 Task: Look for properties with dryer facilities.
Action: Mouse moved to (796, 130)
Screenshot: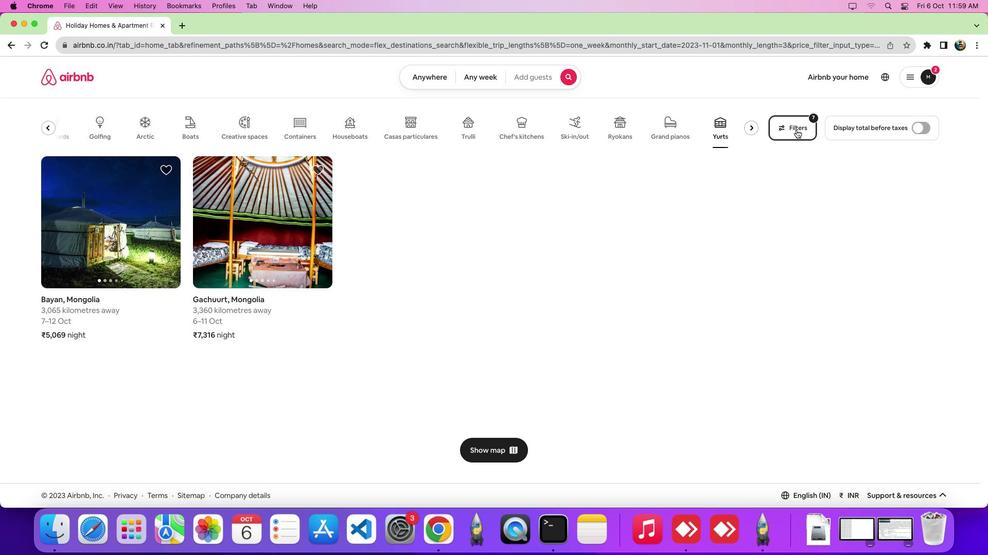 
Action: Mouse pressed left at (796, 130)
Screenshot: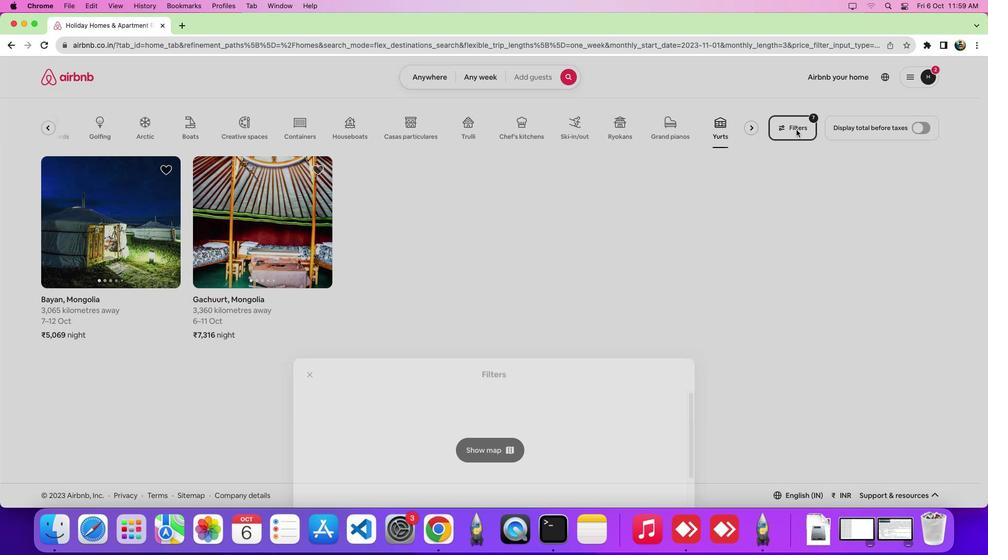 
Action: Mouse moved to (381, 180)
Screenshot: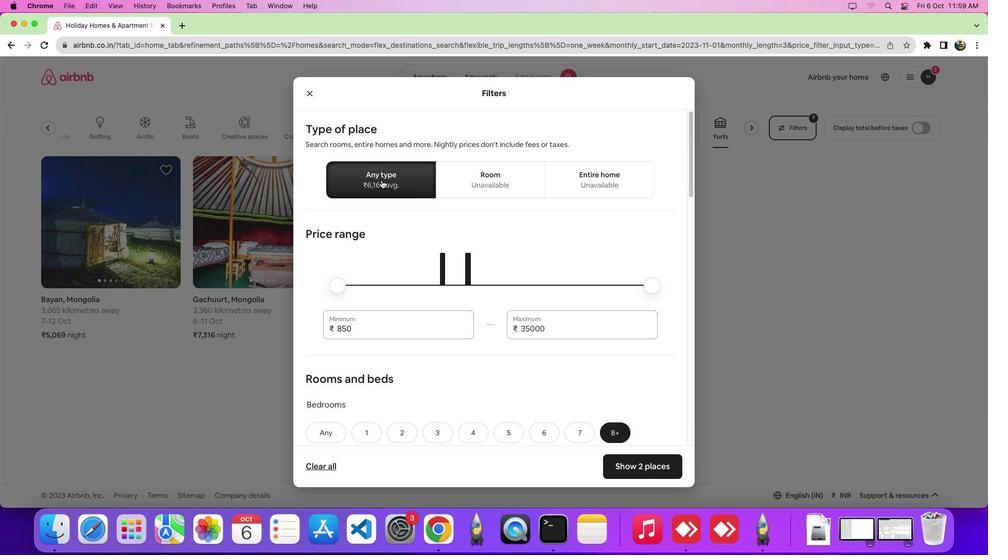 
Action: Mouse pressed left at (381, 180)
Screenshot: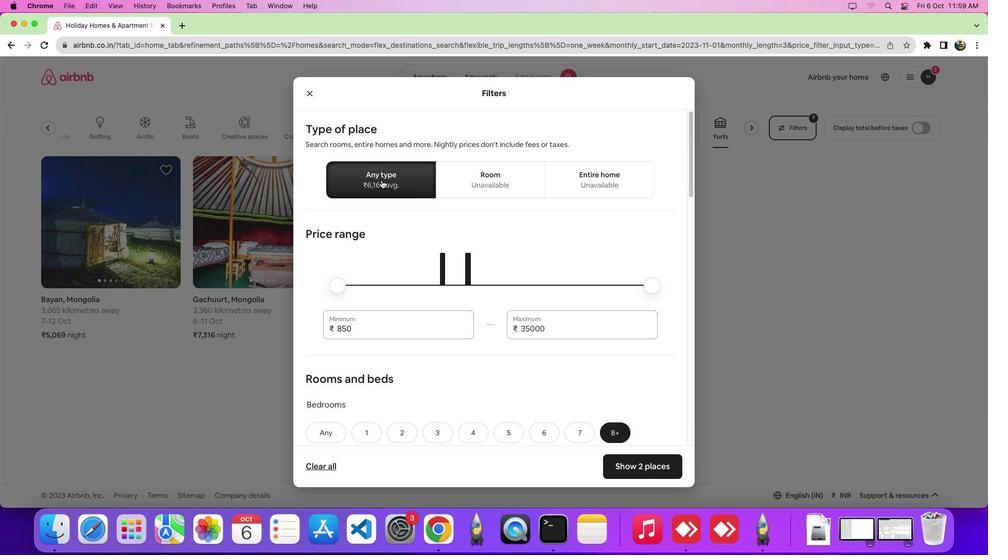 
Action: Mouse moved to (490, 309)
Screenshot: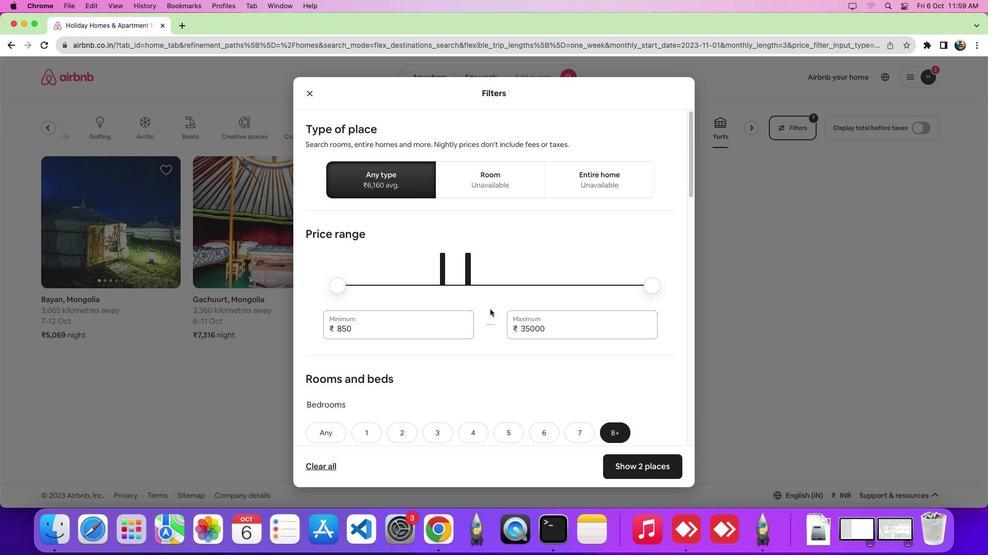 
Action: Mouse scrolled (490, 309) with delta (0, 0)
Screenshot: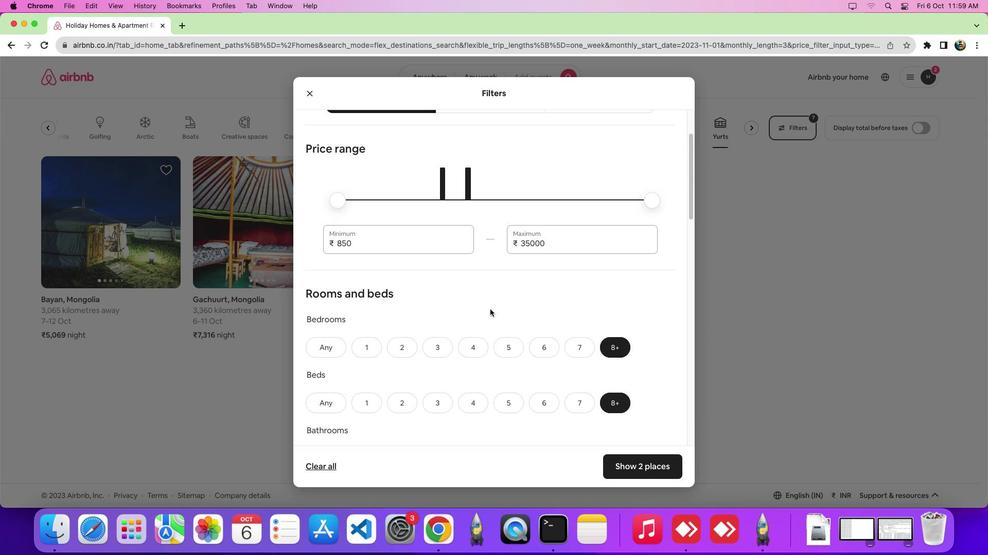 
Action: Mouse scrolled (490, 309) with delta (0, 0)
Screenshot: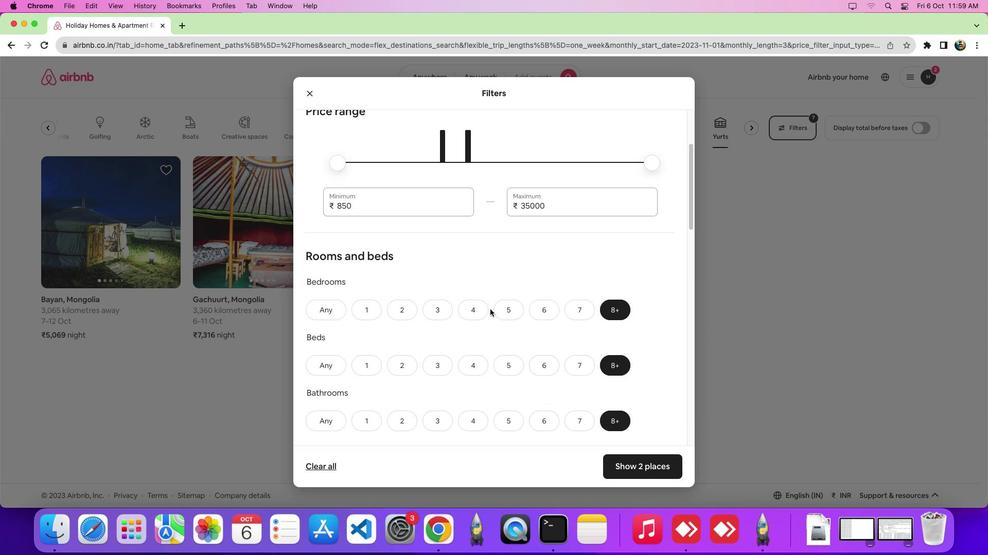
Action: Mouse scrolled (490, 309) with delta (0, -2)
Screenshot: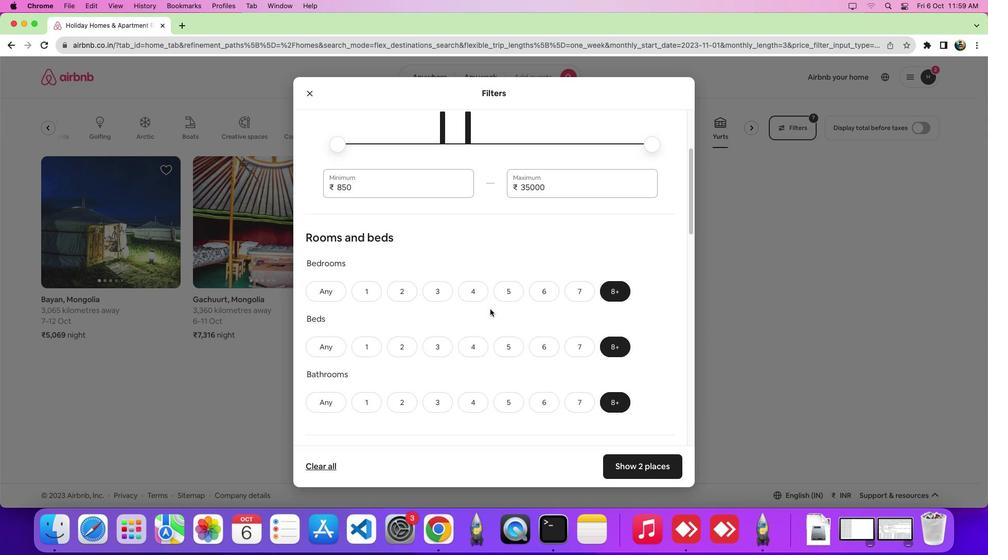 
Action: Mouse scrolled (490, 309) with delta (0, 0)
Screenshot: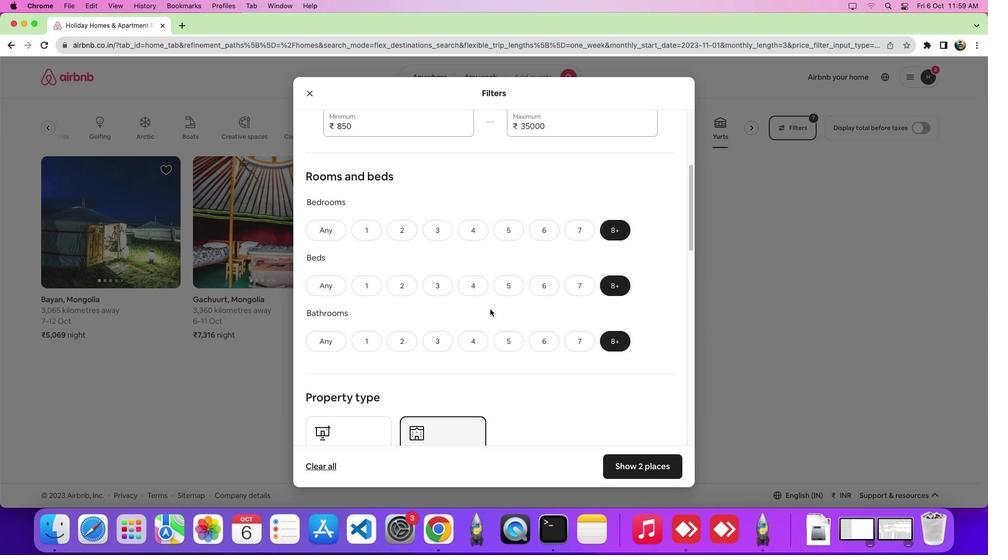 
Action: Mouse scrolled (490, 309) with delta (0, 0)
Screenshot: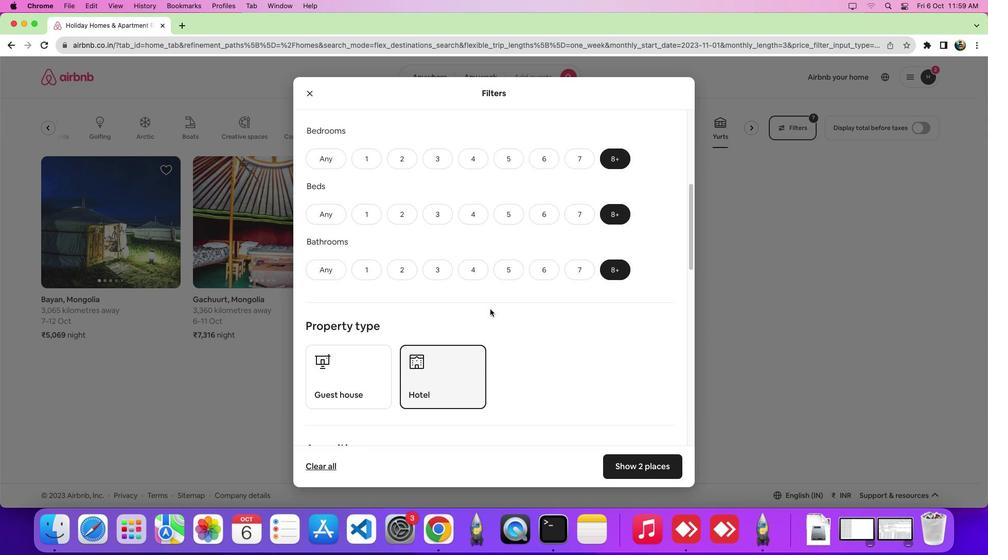 
Action: Mouse scrolled (490, 309) with delta (0, -2)
Screenshot: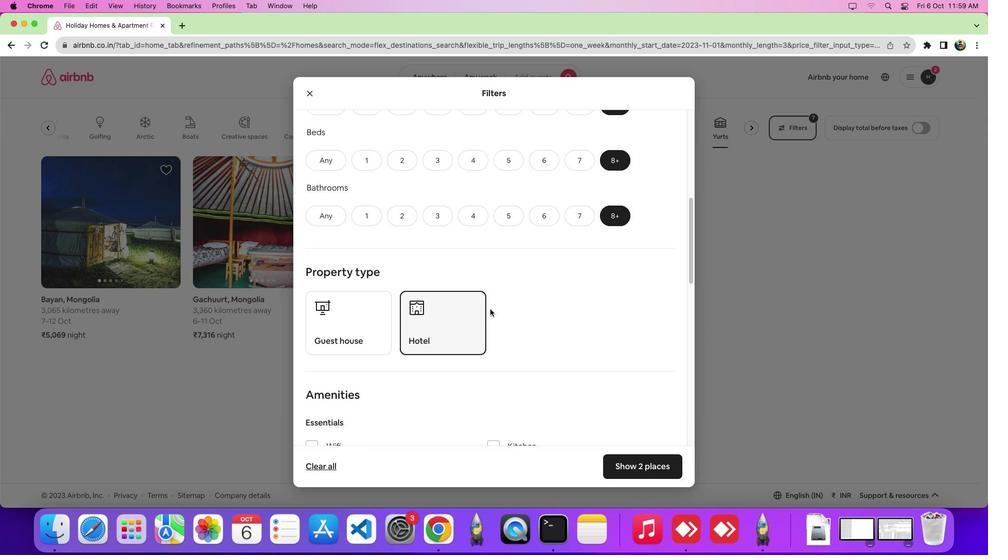 
Action: Mouse scrolled (490, 309) with delta (0, -2)
Screenshot: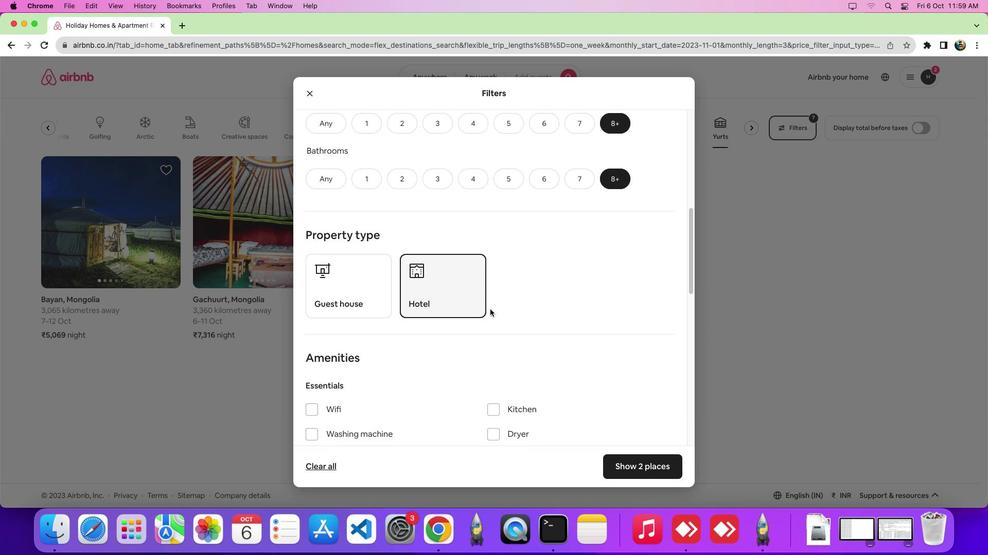 
Action: Mouse scrolled (490, 309) with delta (0, 0)
Screenshot: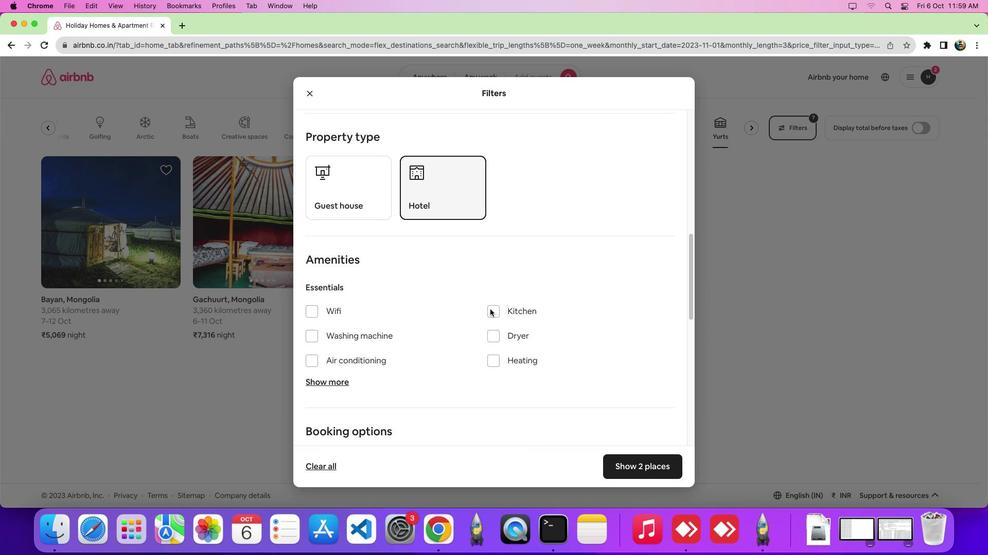 
Action: Mouse scrolled (490, 309) with delta (0, 0)
Screenshot: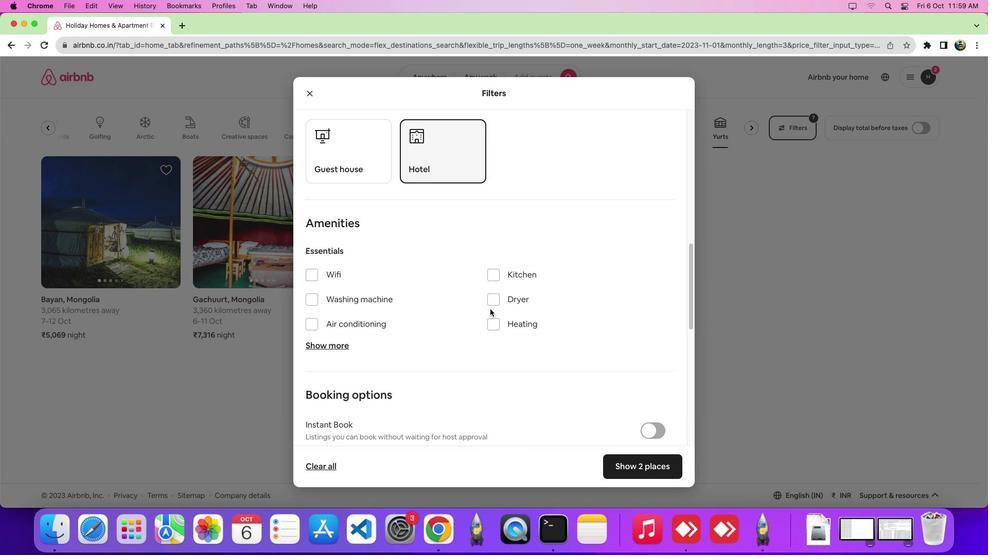 
Action: Mouse scrolled (490, 309) with delta (0, -2)
Screenshot: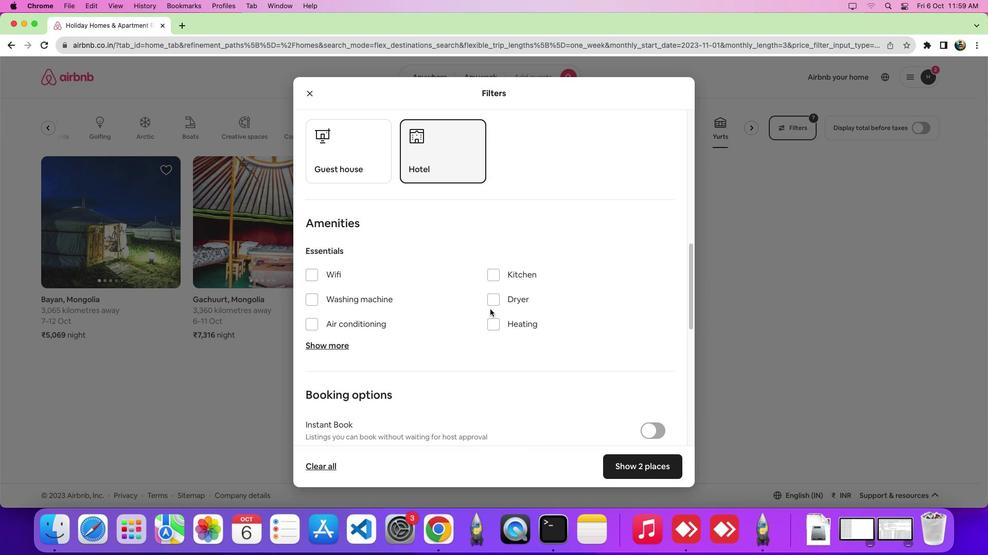 
Action: Mouse moved to (499, 298)
Screenshot: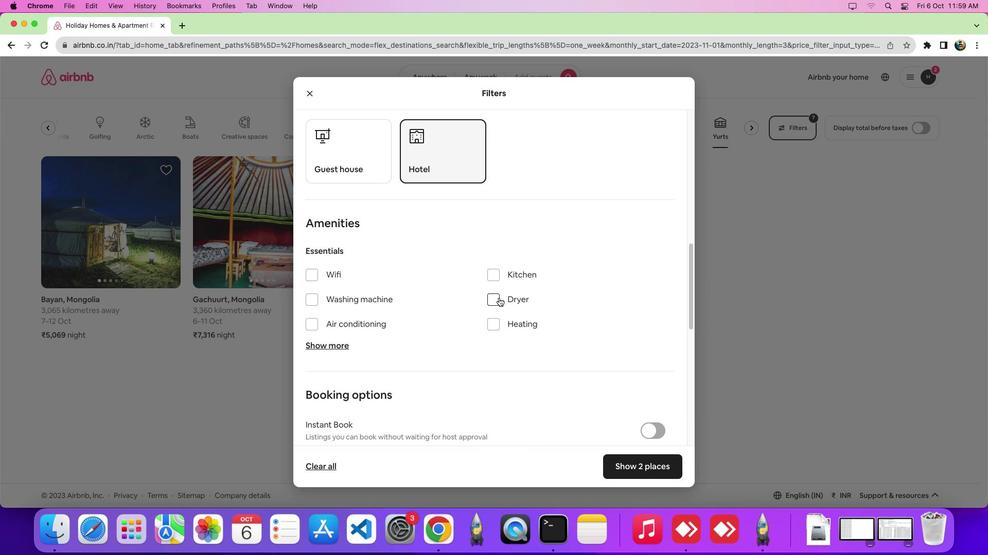 
Action: Mouse pressed left at (499, 298)
Screenshot: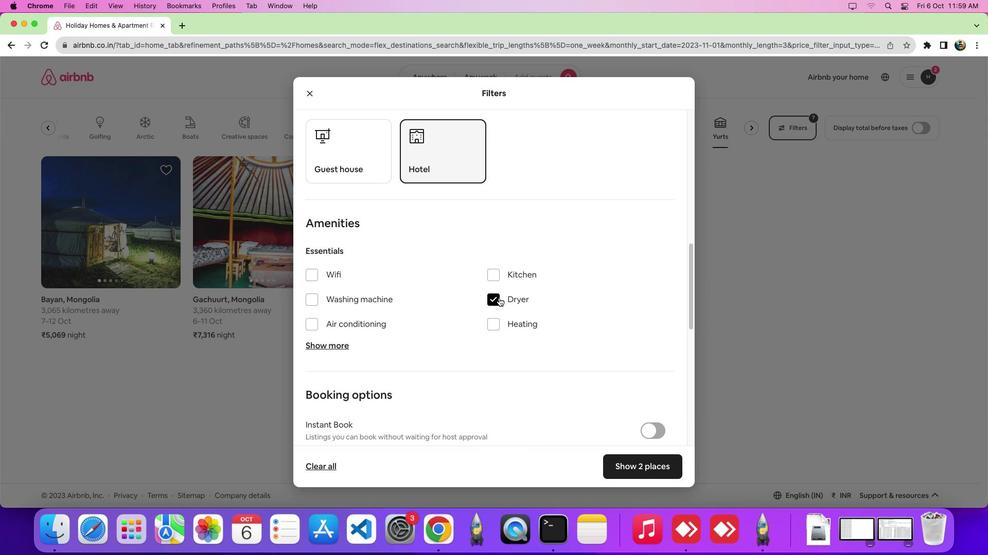 
Action: Mouse moved to (650, 468)
Screenshot: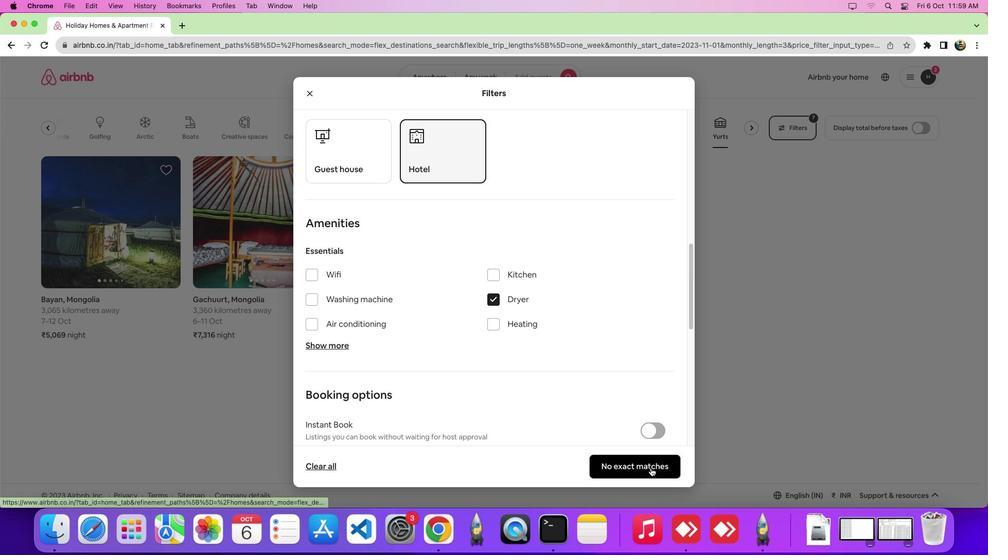 
Action: Mouse pressed left at (650, 468)
Screenshot: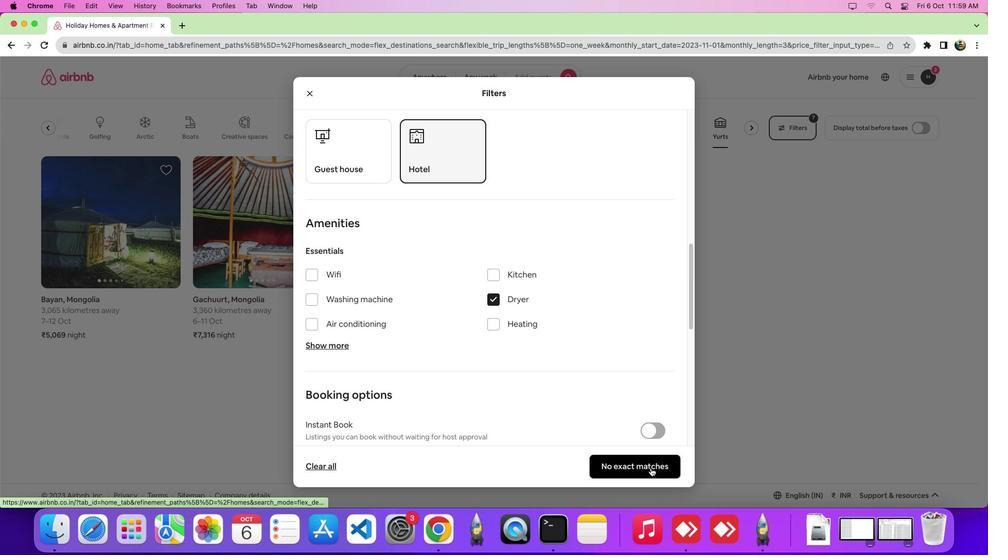 
Action: Mouse moved to (645, 452)
Screenshot: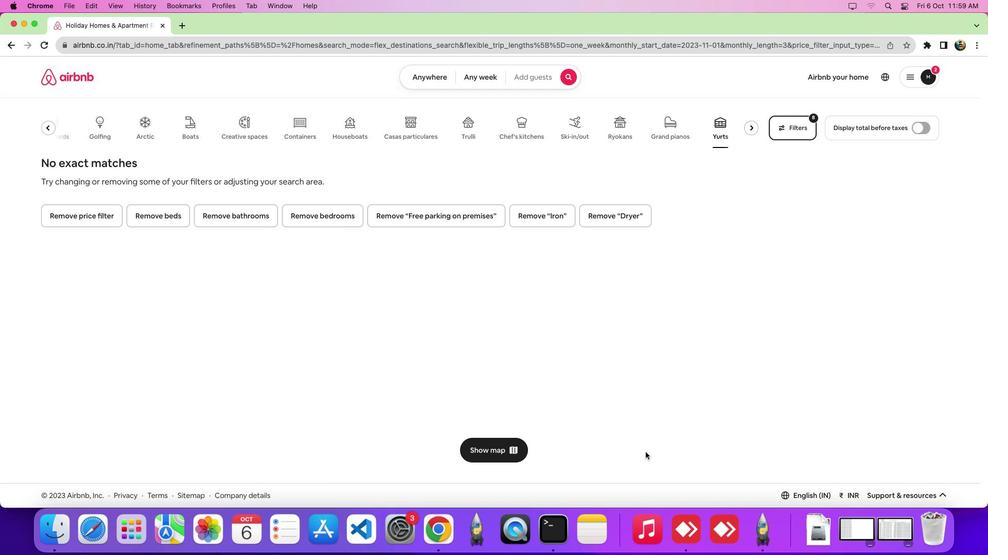 
